 Task: Move the task Implement a new cloud-based quality management system for a company to the section Done in the project BrightTech and filter the tasks in the project by Due this week
Action: Mouse moved to (633, 356)
Screenshot: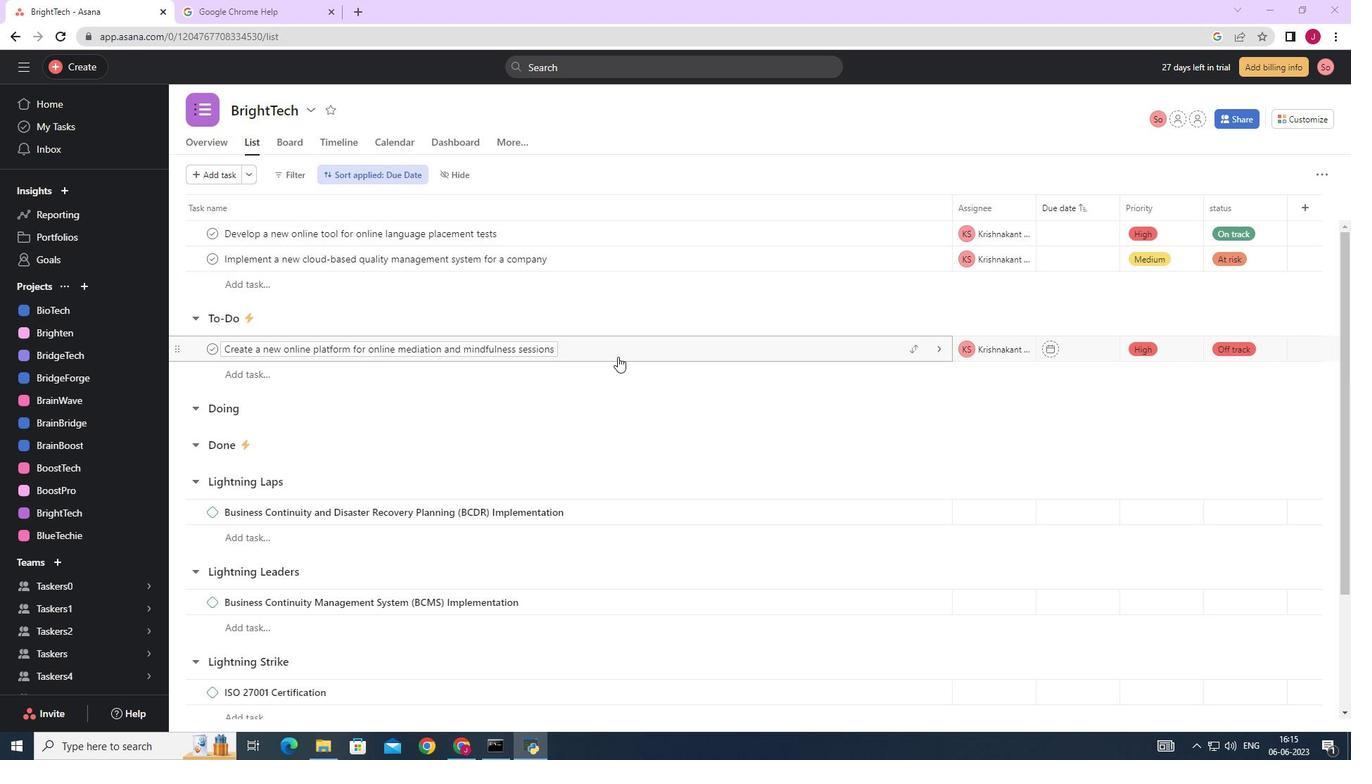 
Action: Mouse scrolled (633, 357) with delta (0, 0)
Screenshot: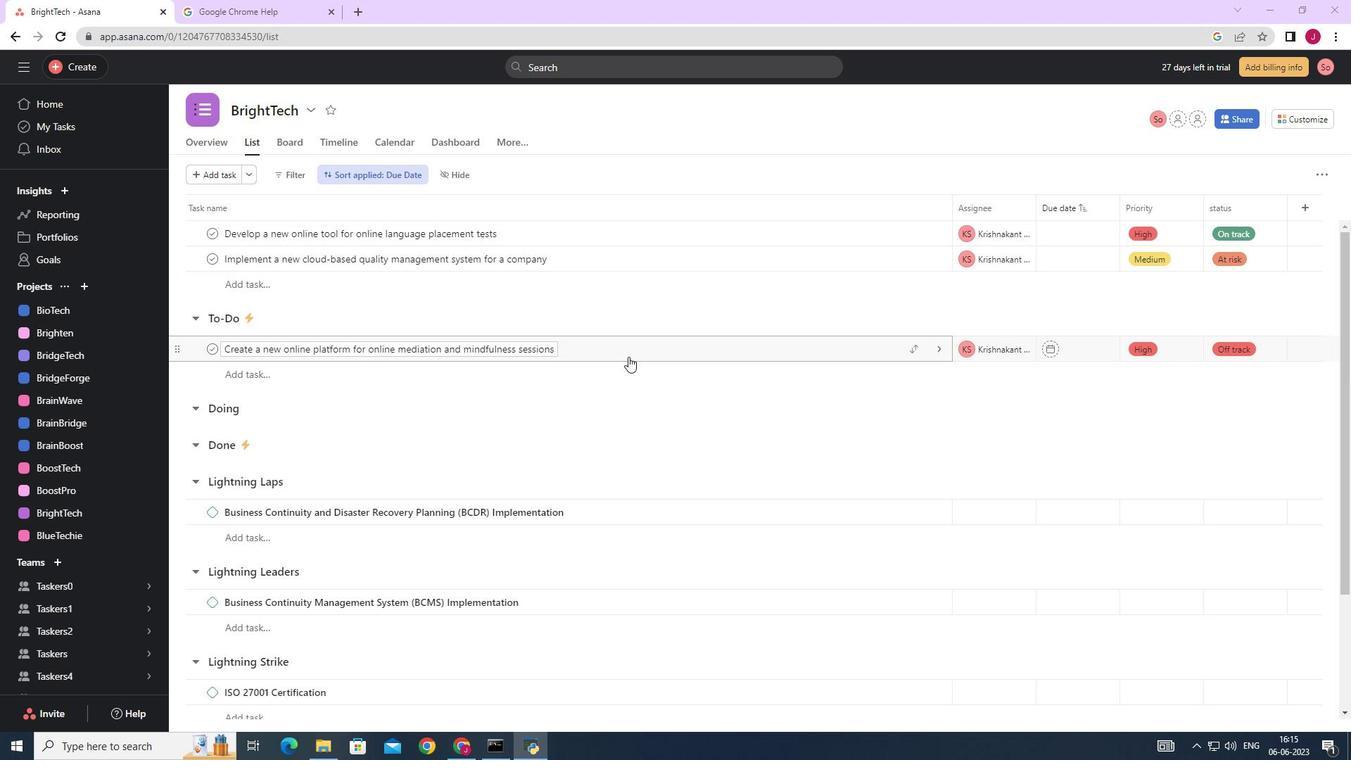 
Action: Mouse scrolled (633, 357) with delta (0, 0)
Screenshot: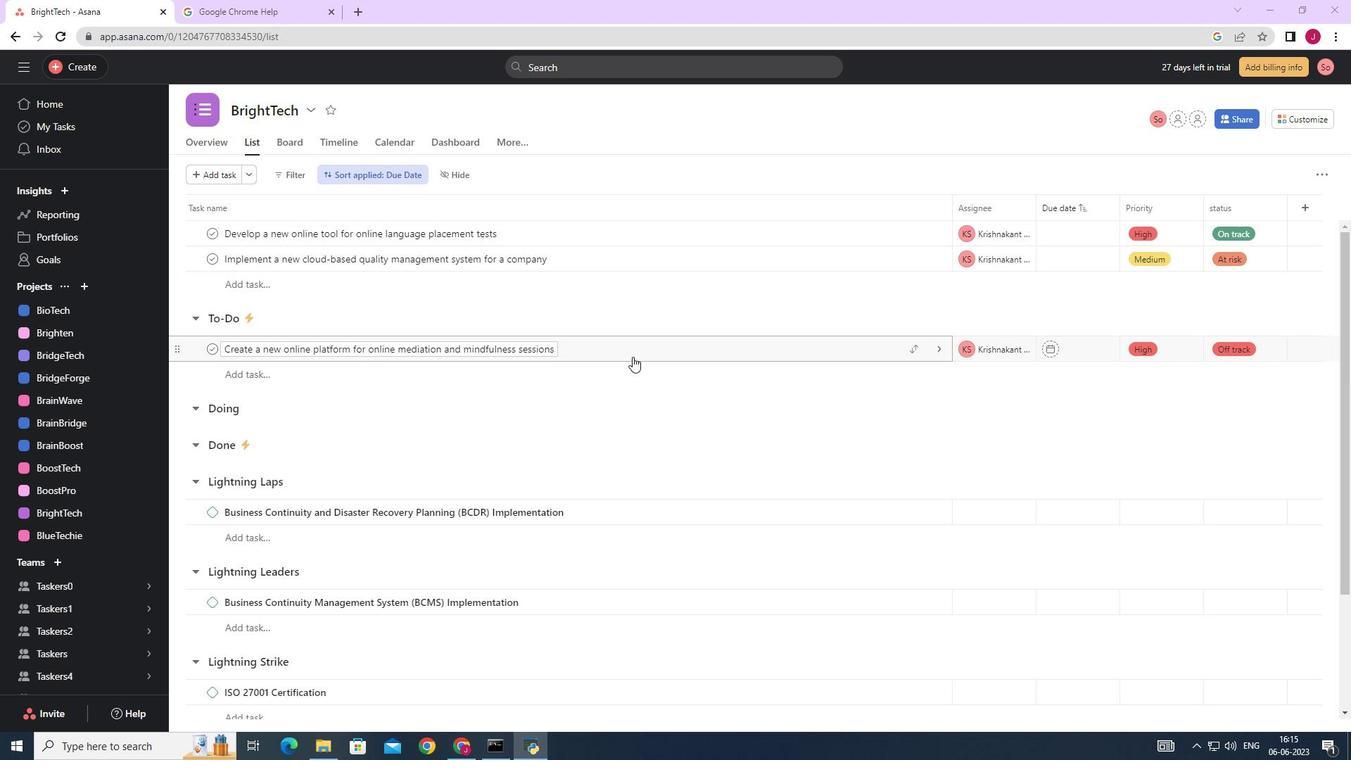 
Action: Mouse moved to (907, 258)
Screenshot: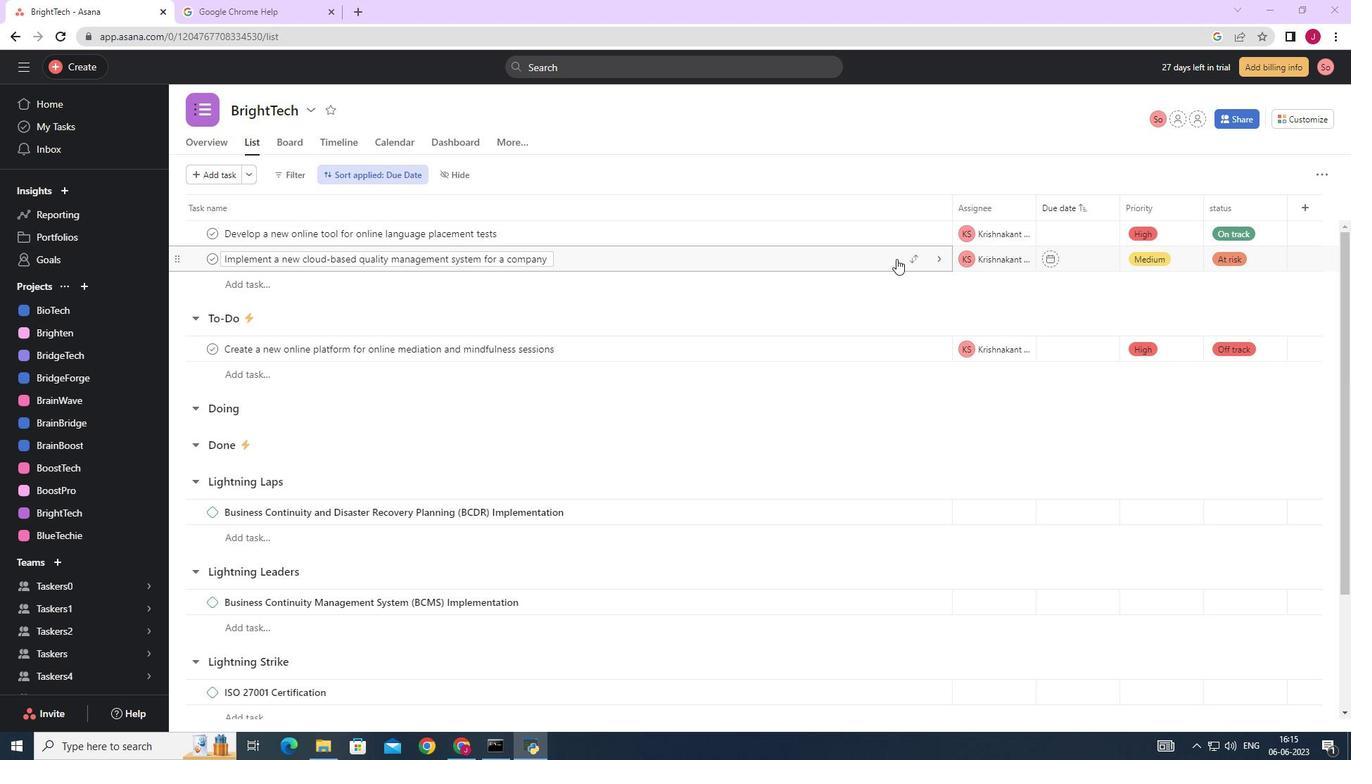 
Action: Mouse pressed left at (907, 258)
Screenshot: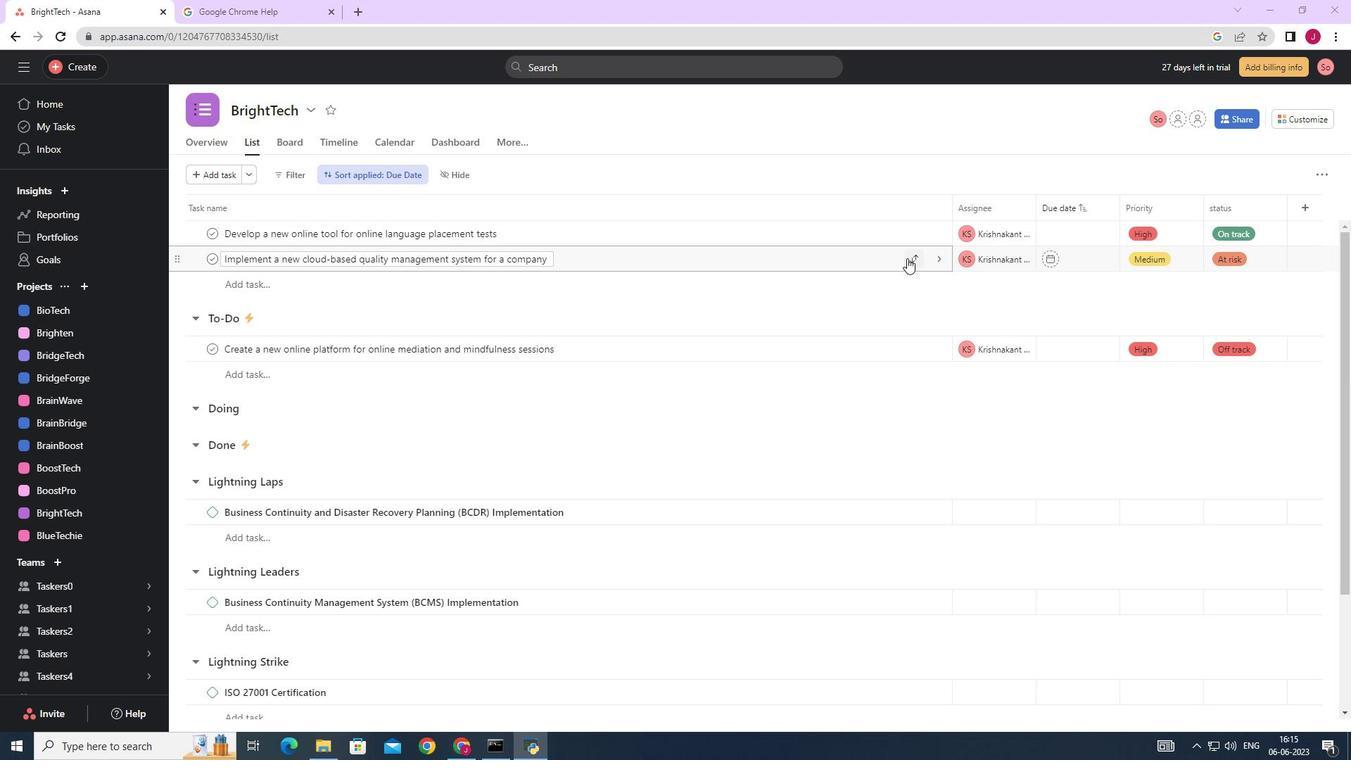 
Action: Mouse moved to (828, 386)
Screenshot: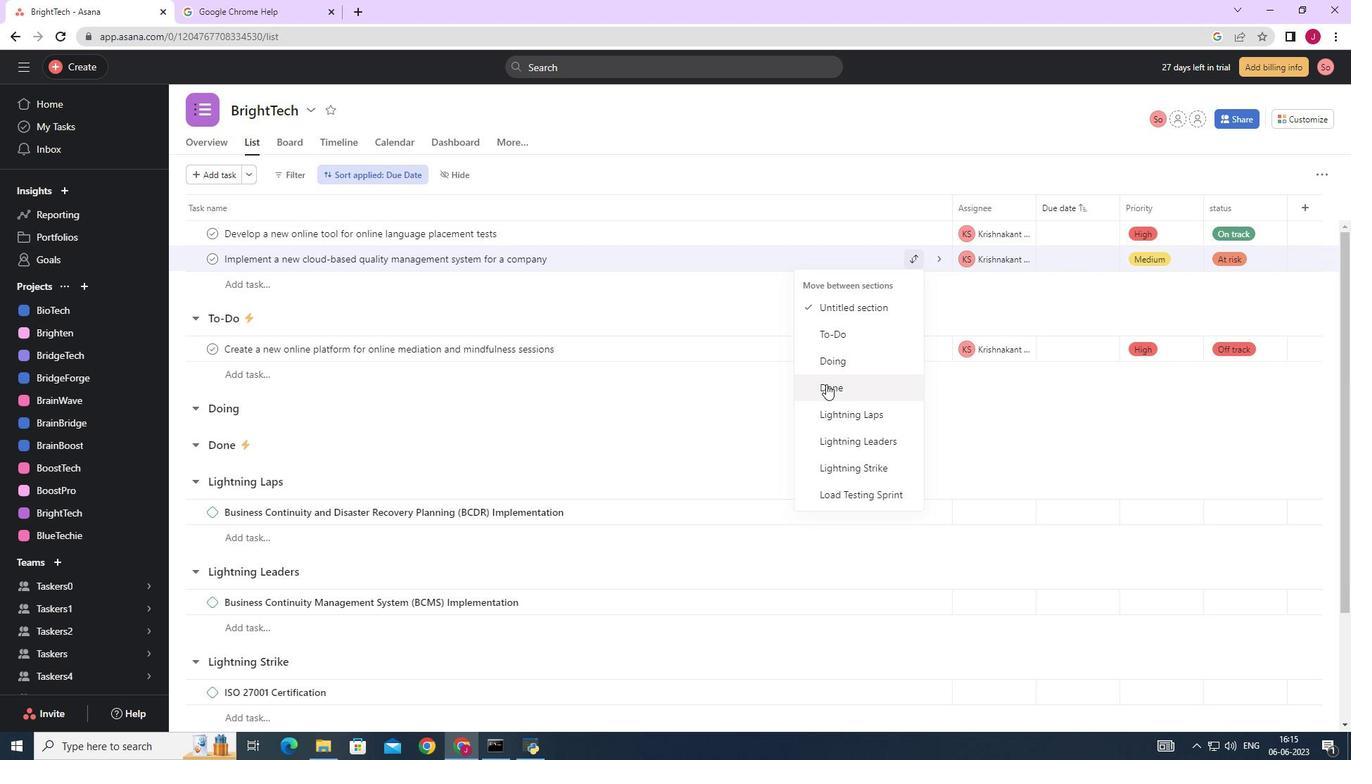 
Action: Mouse pressed left at (828, 386)
Screenshot: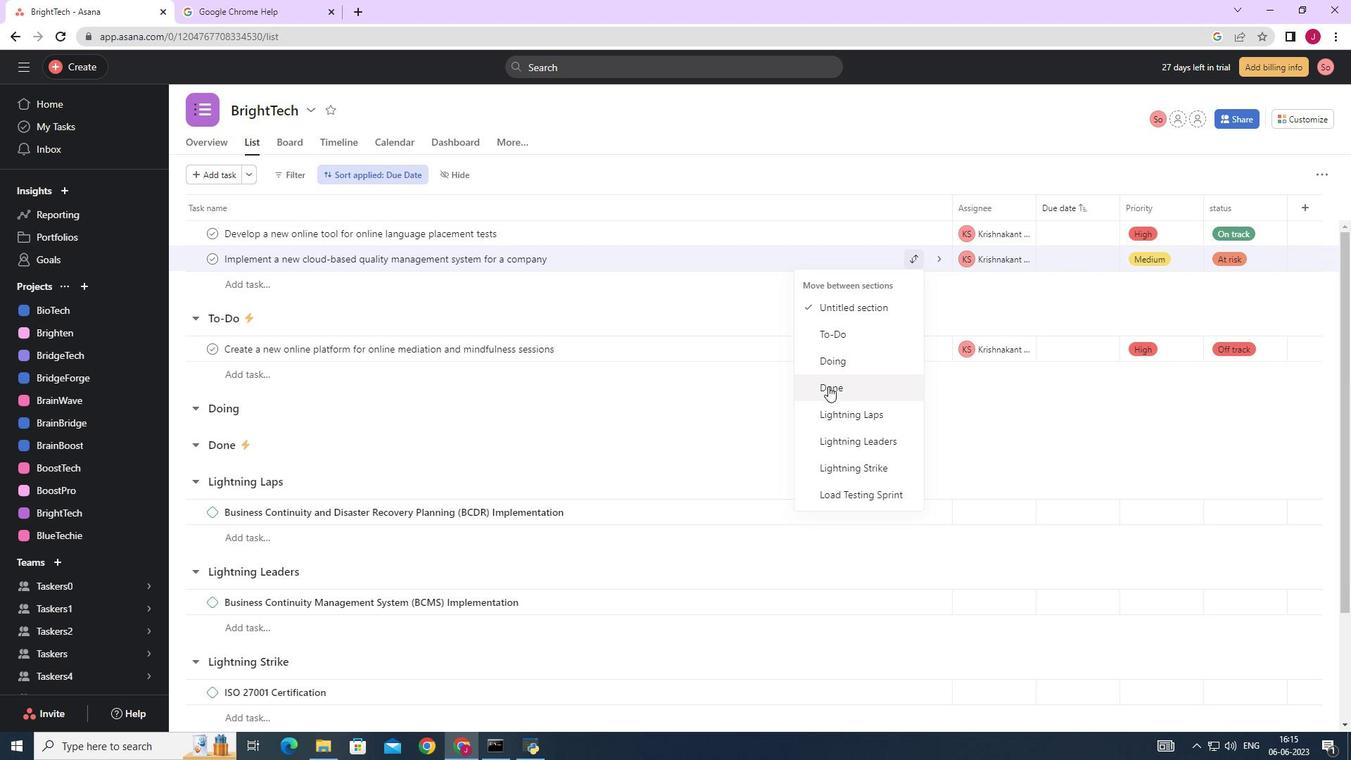 
Action: Mouse moved to (304, 176)
Screenshot: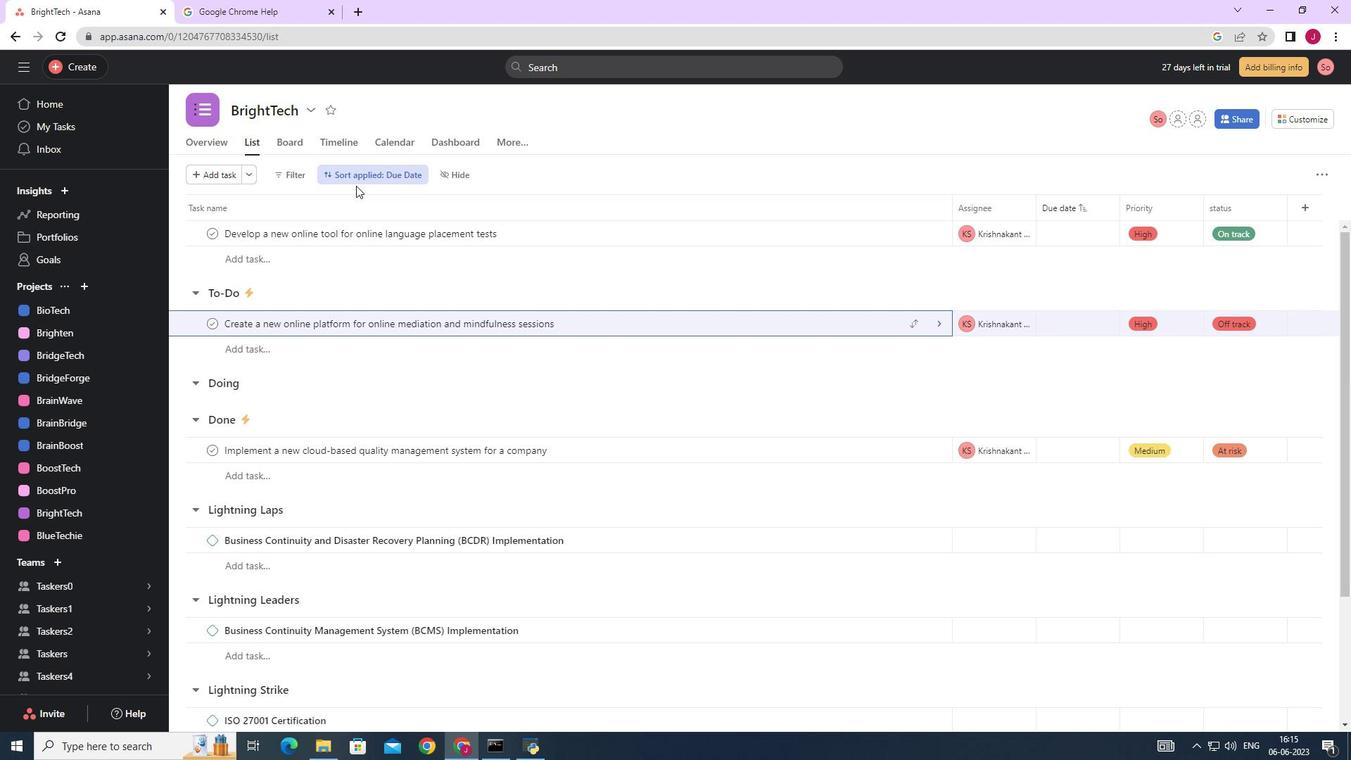 
Action: Mouse pressed left at (304, 176)
Screenshot: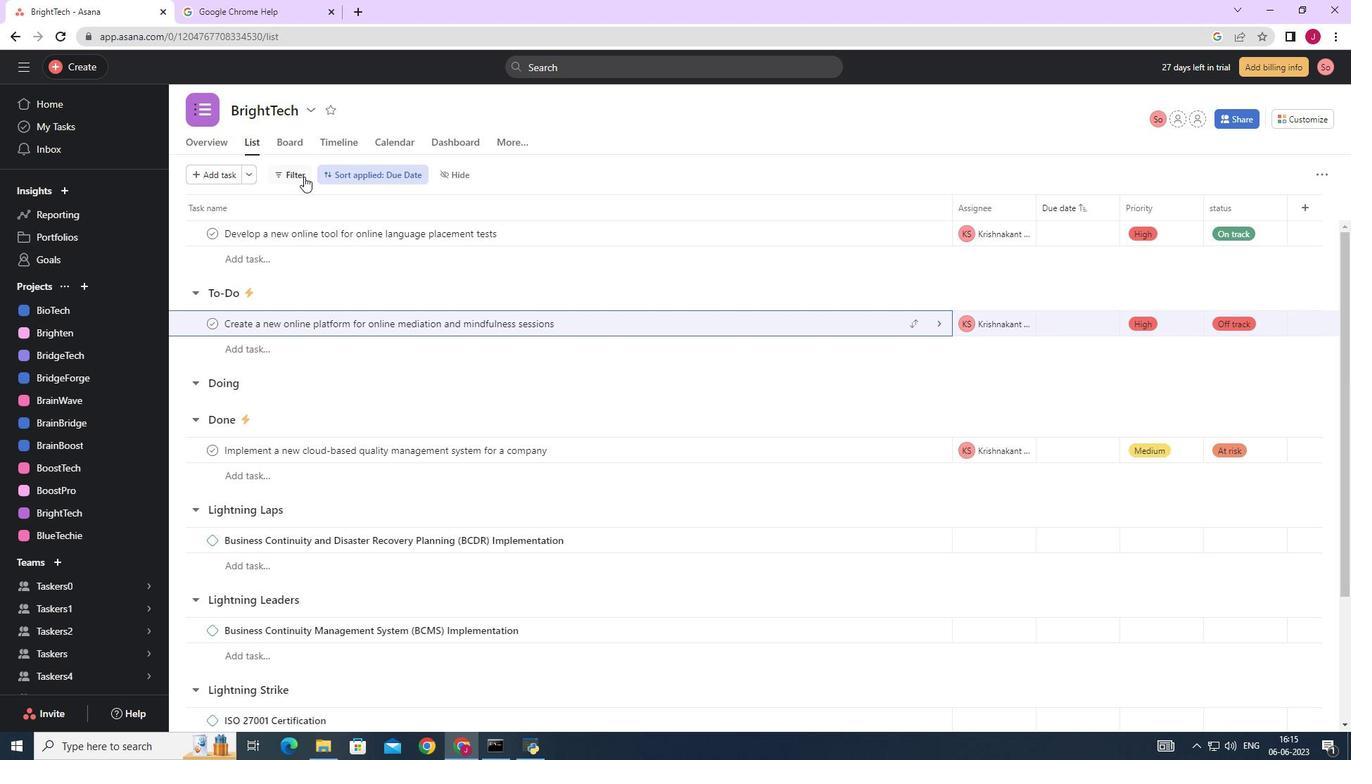 
Action: Mouse moved to (561, 230)
Screenshot: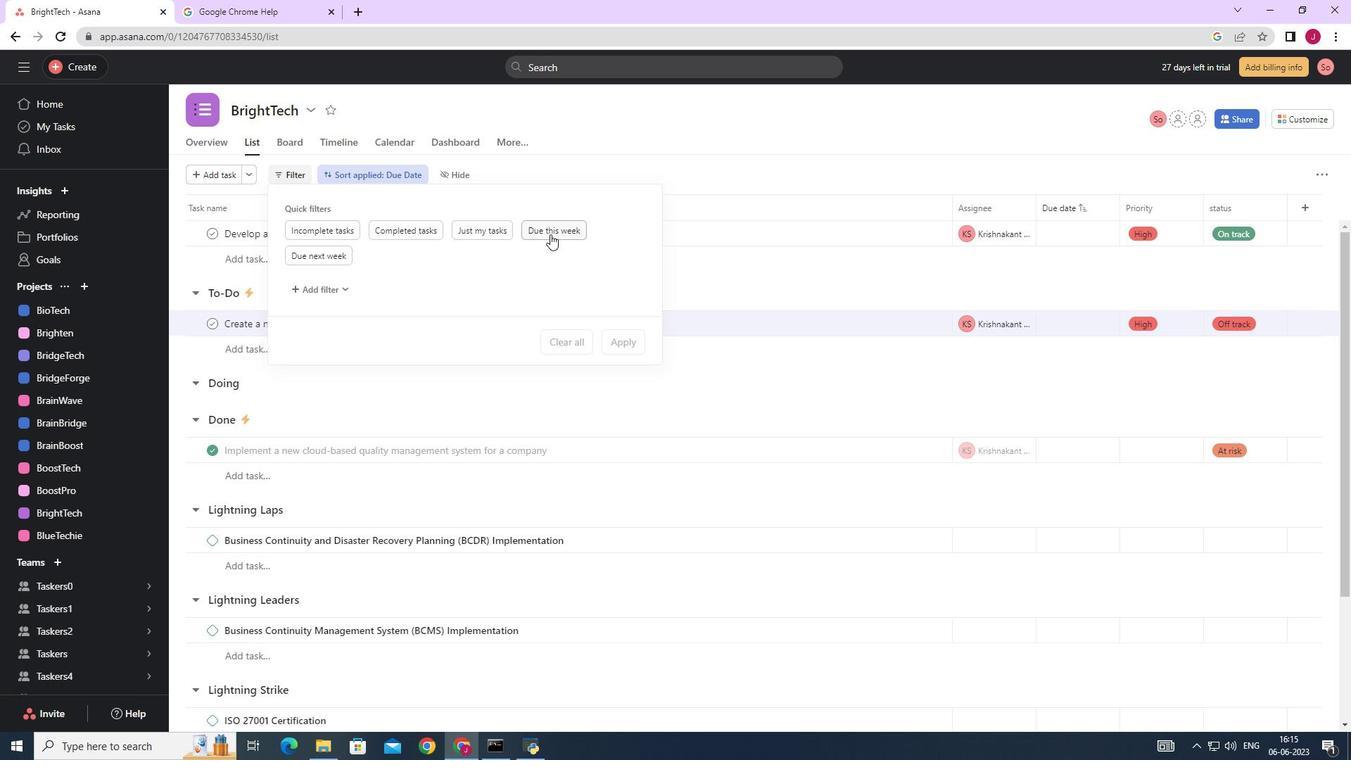 
Action: Mouse pressed left at (561, 230)
Screenshot: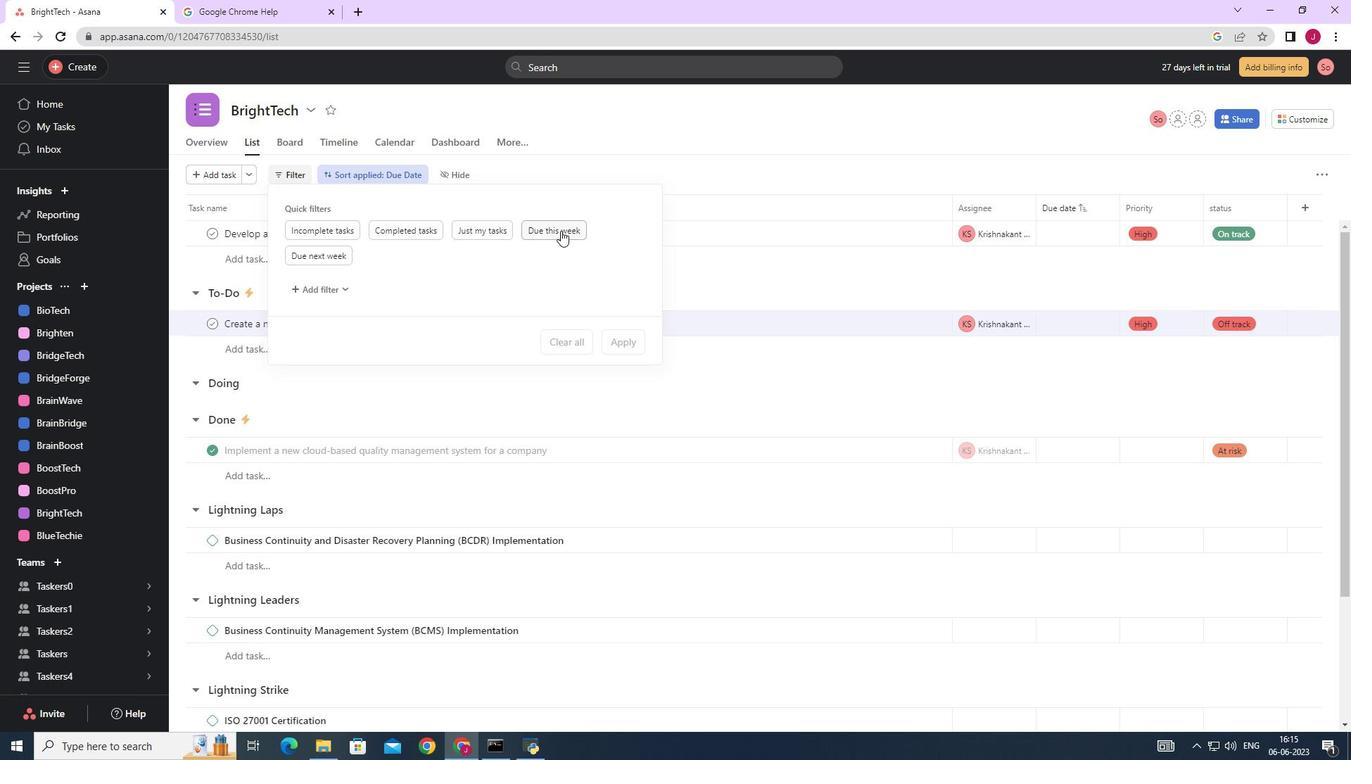 
Action: Mouse moved to (697, 278)
Screenshot: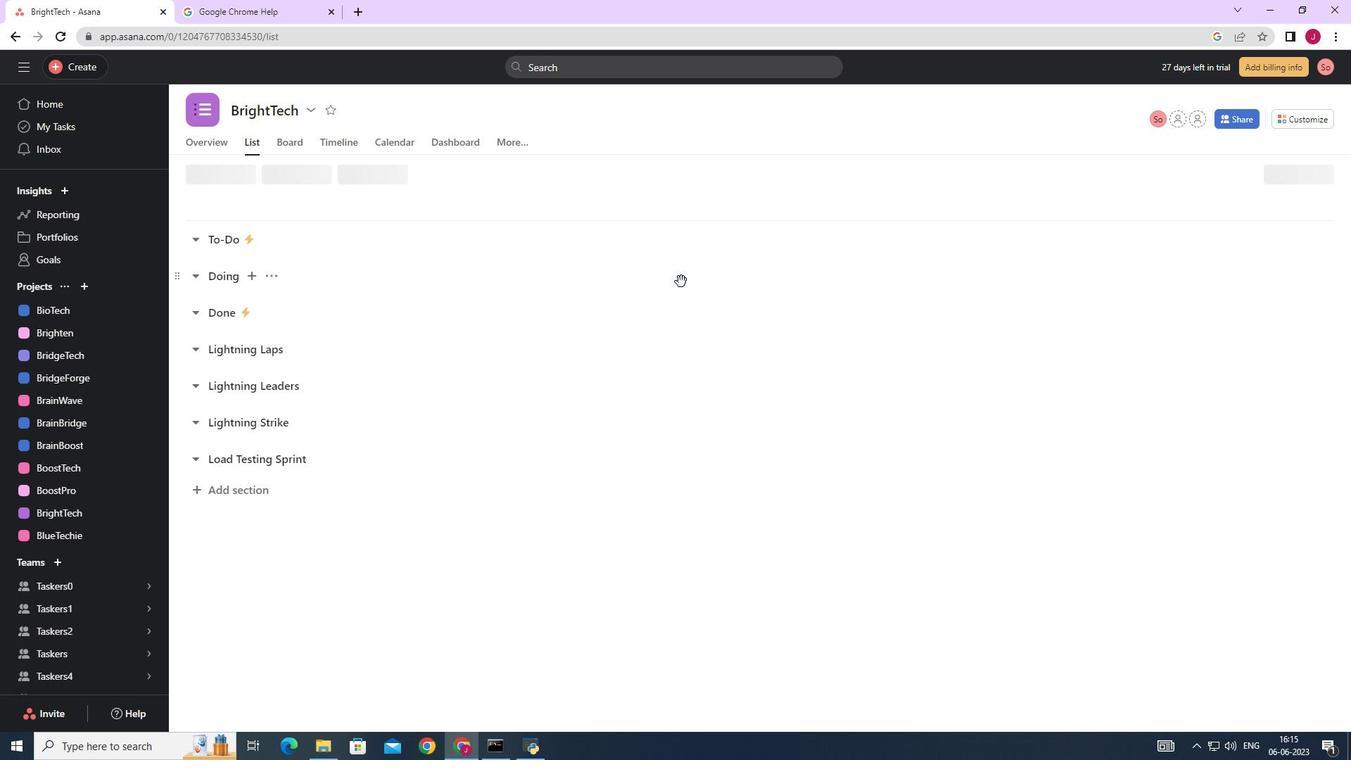 
